 Task: Create in the project AgileBee in Backlog an issue 'Integrate a new interactive tutorial feature into an existing e-learning platform to enhance user engagement and learning outcomes', assign it to team member softage.4@softage.net and change the status to IN PROGRESS. Create in the project AgileBee in Backlog an issue 'Develop a new tool for automated testing of mobile application performance and resource consumption', assign it to team member softage.1@softage.net and change the status to IN PROGRESS
Action: Mouse moved to (179, 49)
Screenshot: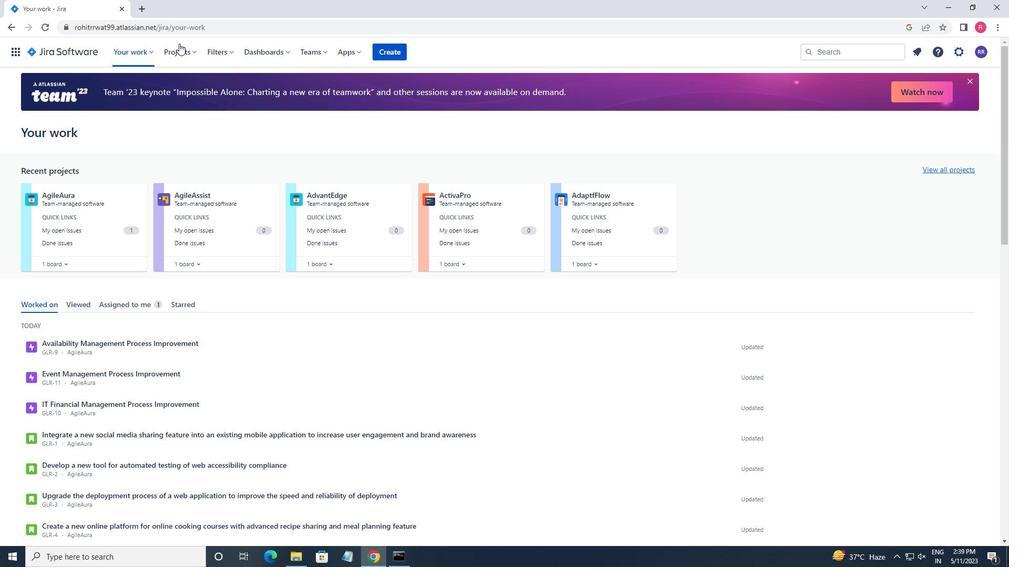 
Action: Mouse pressed left at (179, 49)
Screenshot: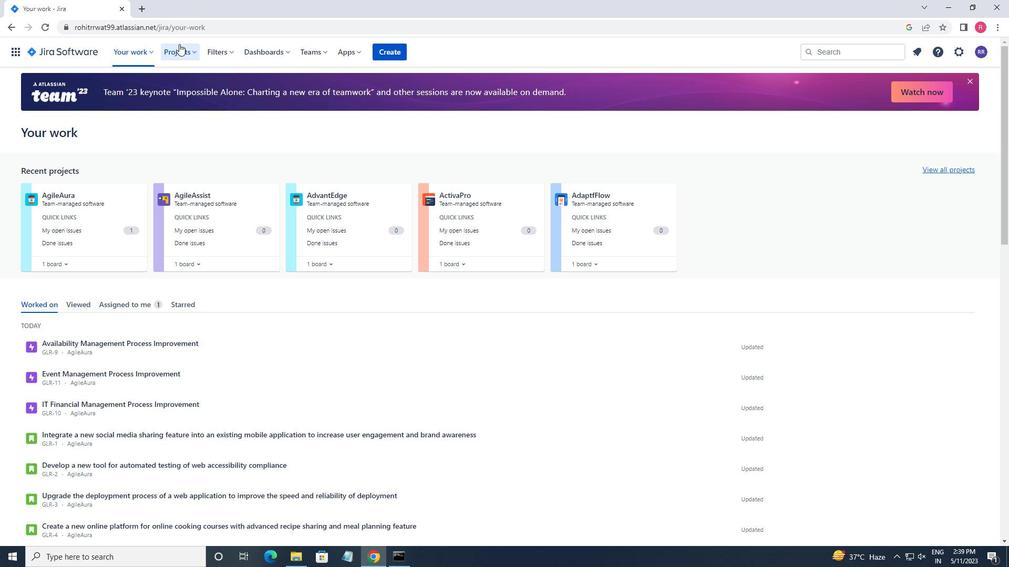 
Action: Mouse moved to (190, 109)
Screenshot: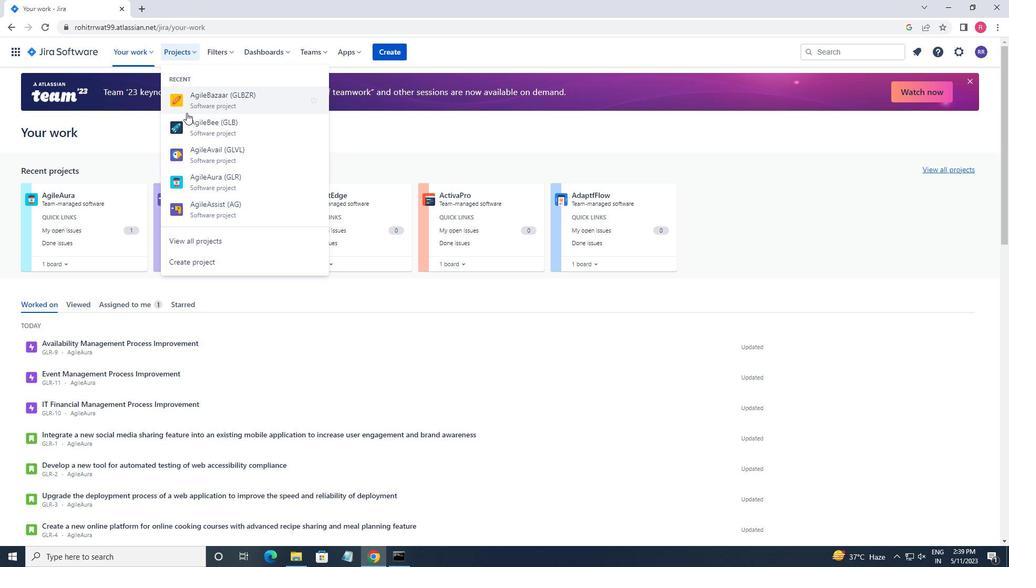 
Action: Mouse pressed left at (190, 109)
Screenshot: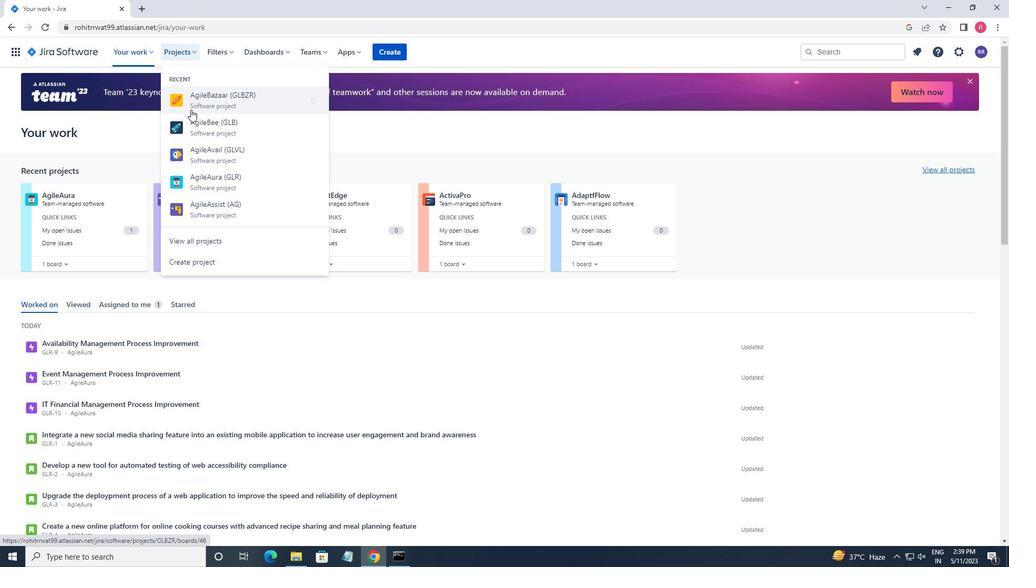 
Action: Mouse moved to (190, 48)
Screenshot: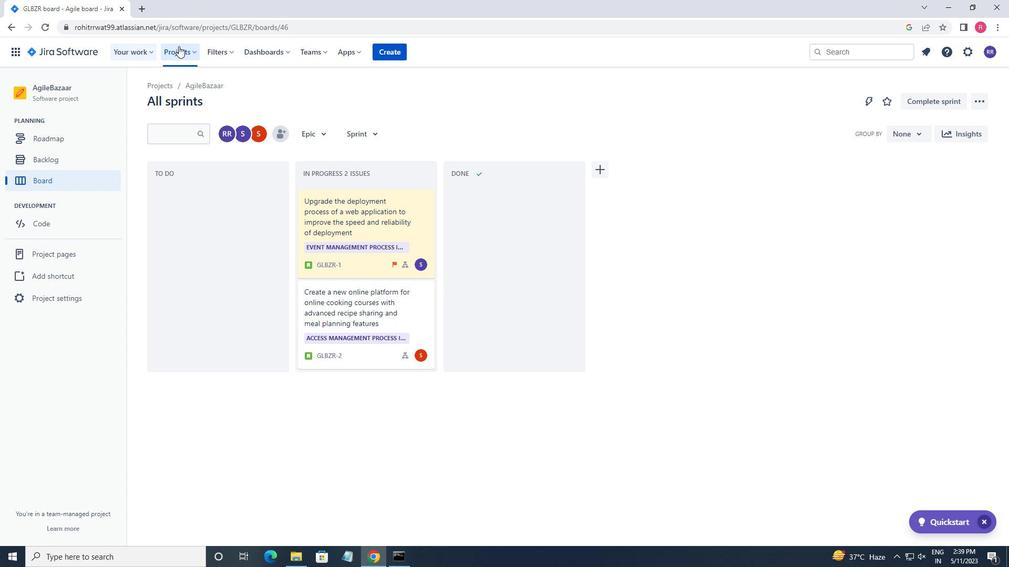 
Action: Mouse pressed left at (190, 48)
Screenshot: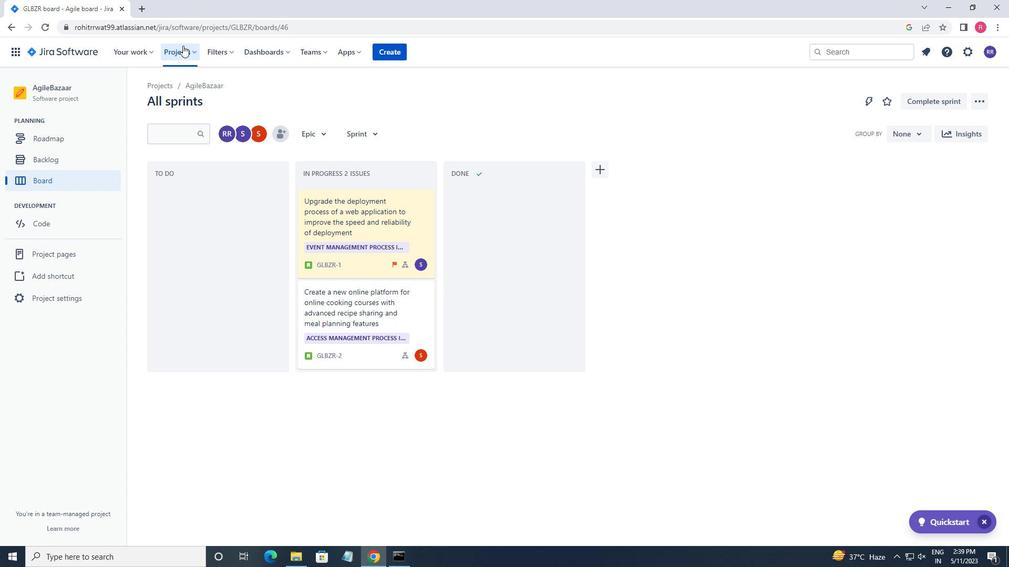 
Action: Mouse moved to (215, 119)
Screenshot: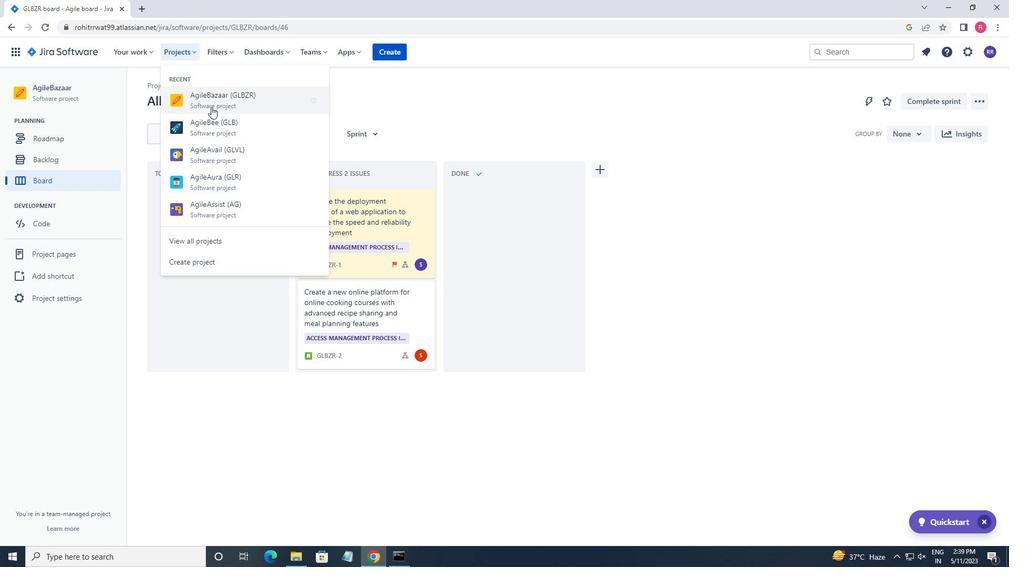 
Action: Mouse pressed left at (215, 119)
Screenshot: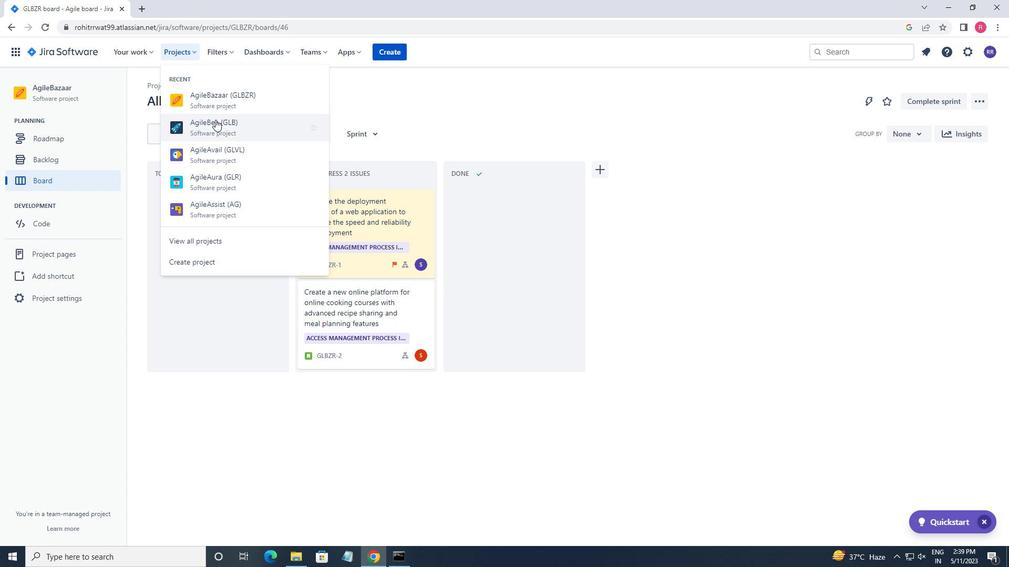 
Action: Mouse moved to (61, 157)
Screenshot: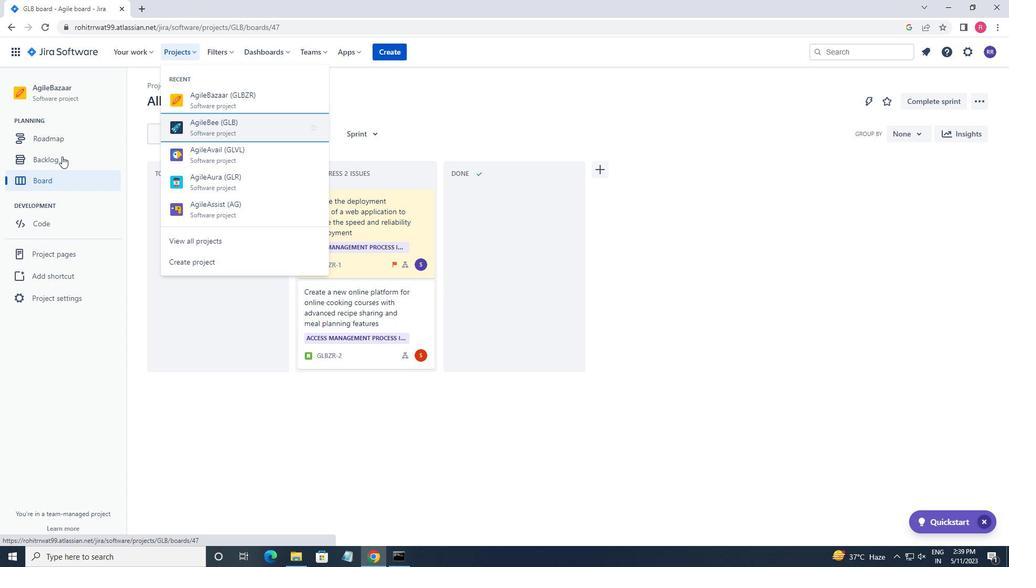
Action: Mouse pressed left at (61, 157)
Screenshot: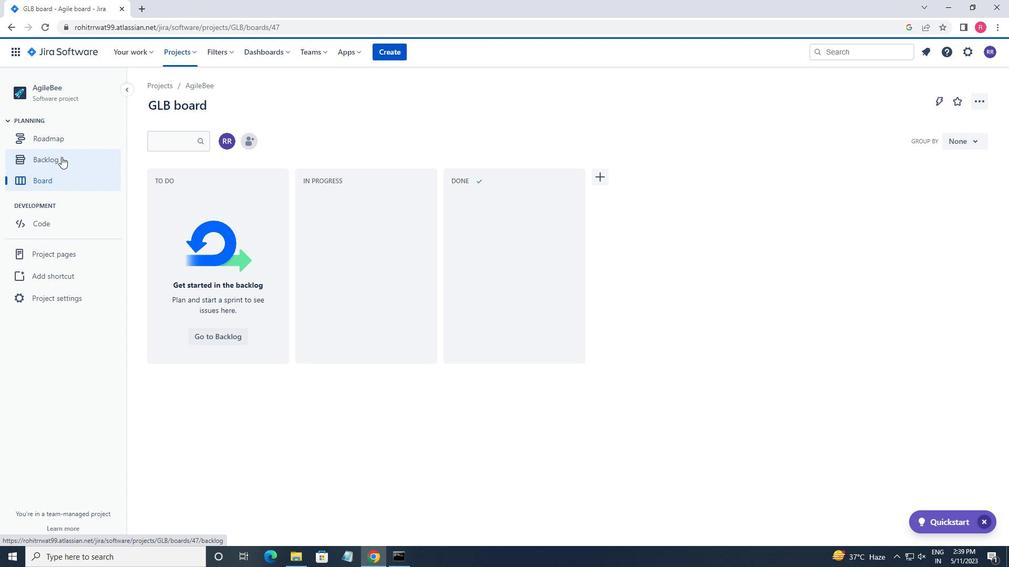 
Action: Mouse moved to (368, 331)
Screenshot: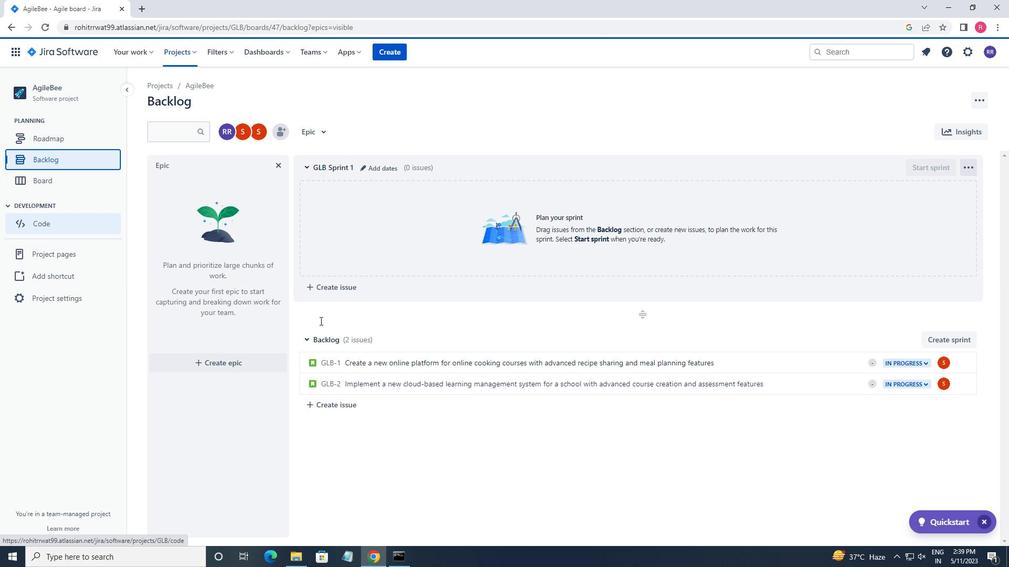 
Action: Mouse scrolled (368, 330) with delta (0, 0)
Screenshot: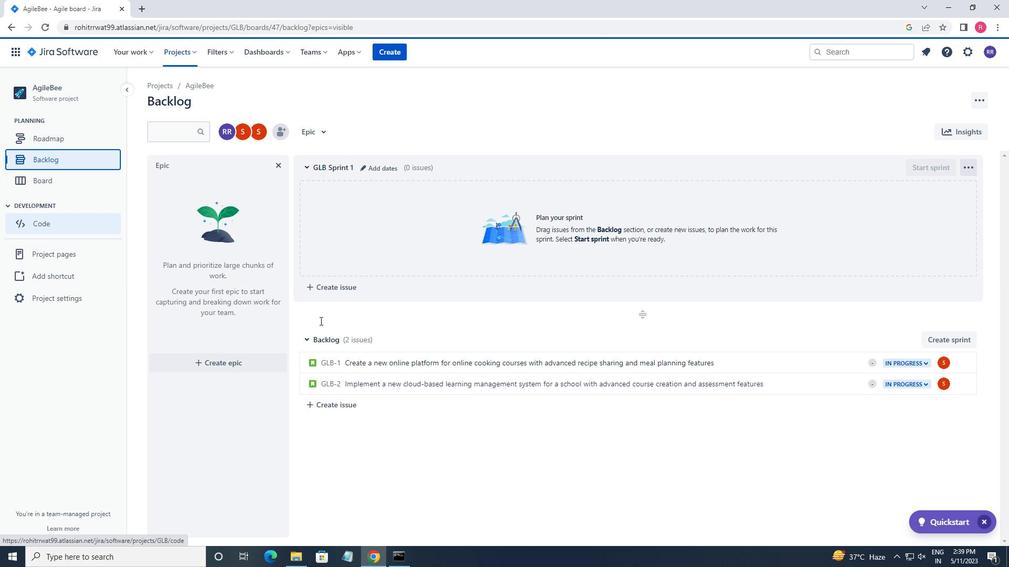 
Action: Mouse moved to (369, 332)
Screenshot: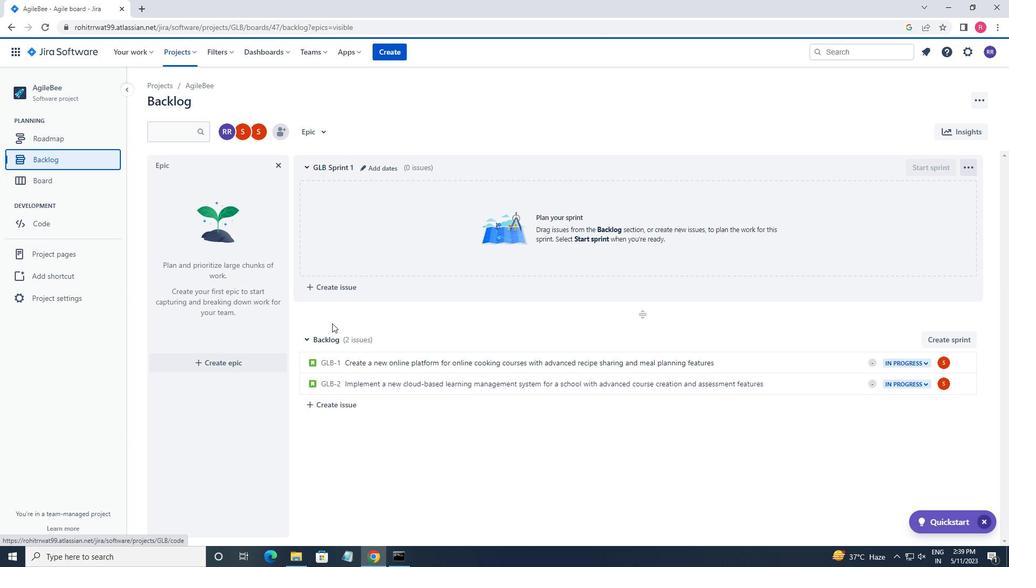 
Action: Mouse scrolled (369, 331) with delta (0, 0)
Screenshot: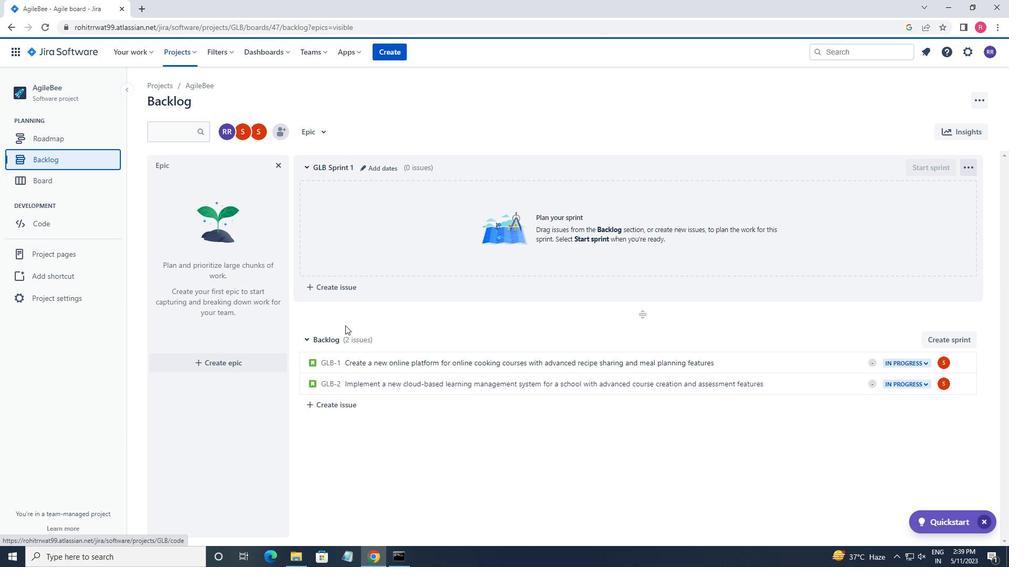 
Action: Mouse scrolled (369, 331) with delta (0, 0)
Screenshot: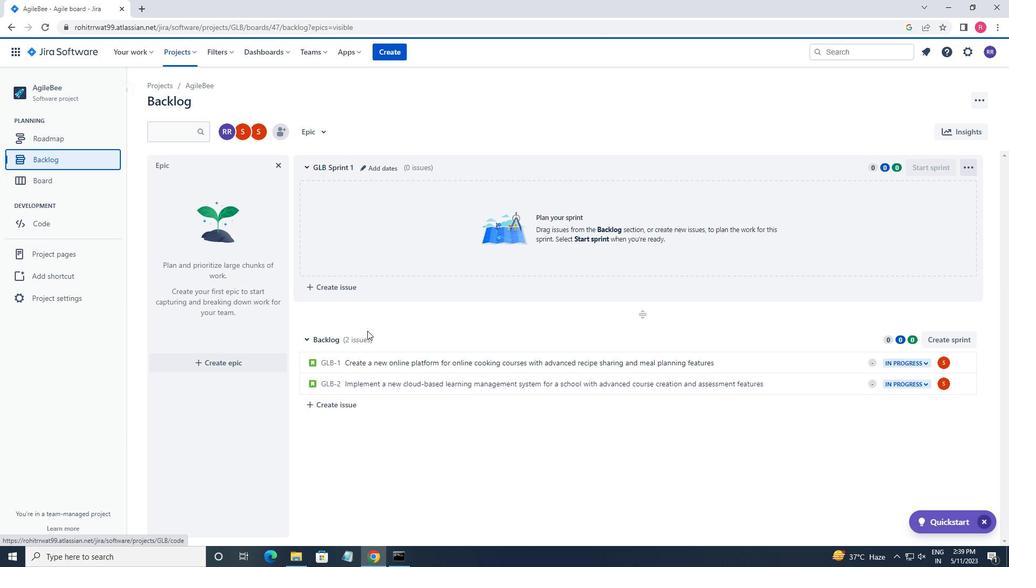 
Action: Mouse moved to (369, 334)
Screenshot: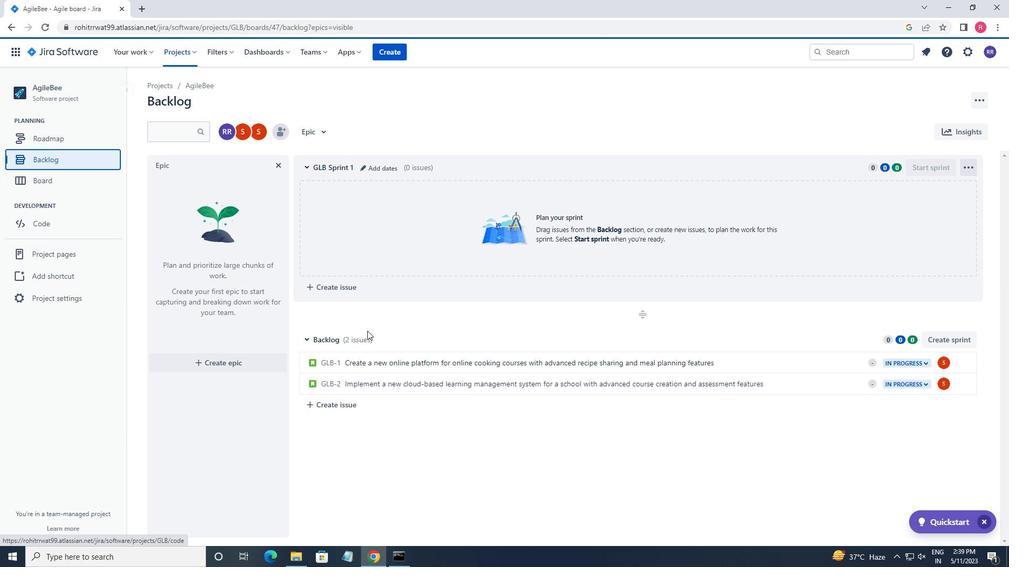 
Action: Mouse scrolled (369, 334) with delta (0, 0)
Screenshot: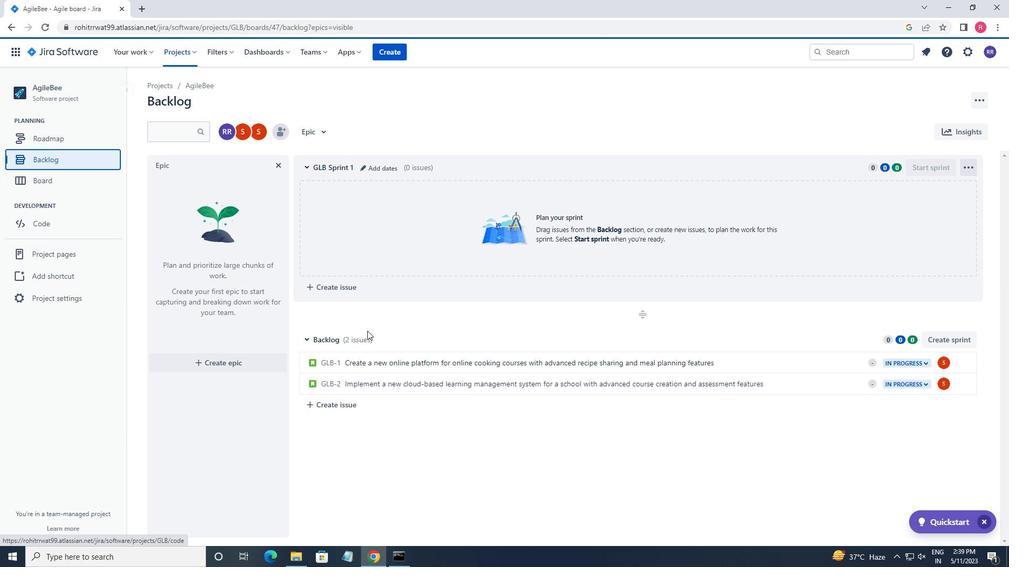 
Action: Mouse moved to (328, 398)
Screenshot: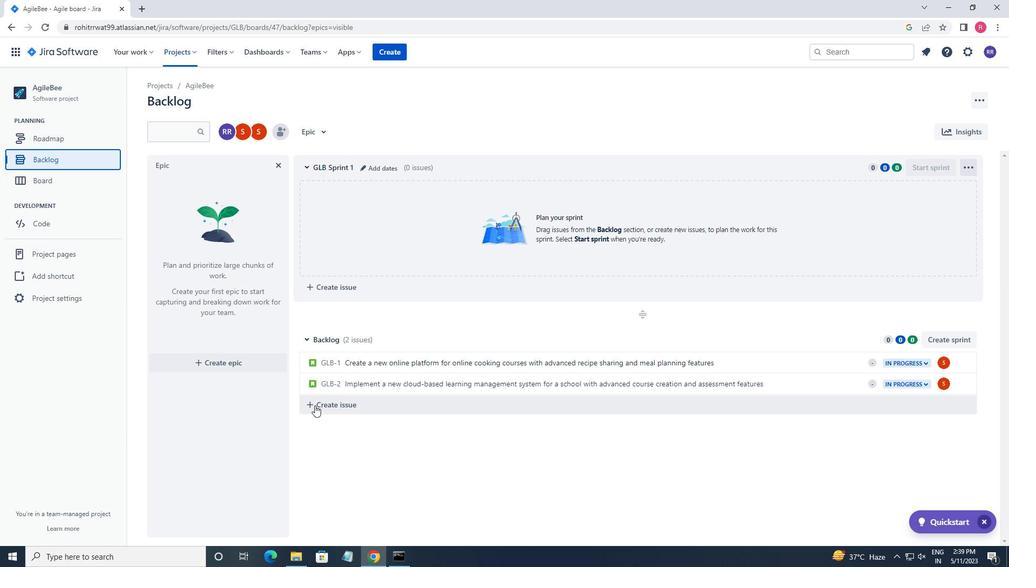 
Action: Mouse pressed left at (328, 398)
Screenshot: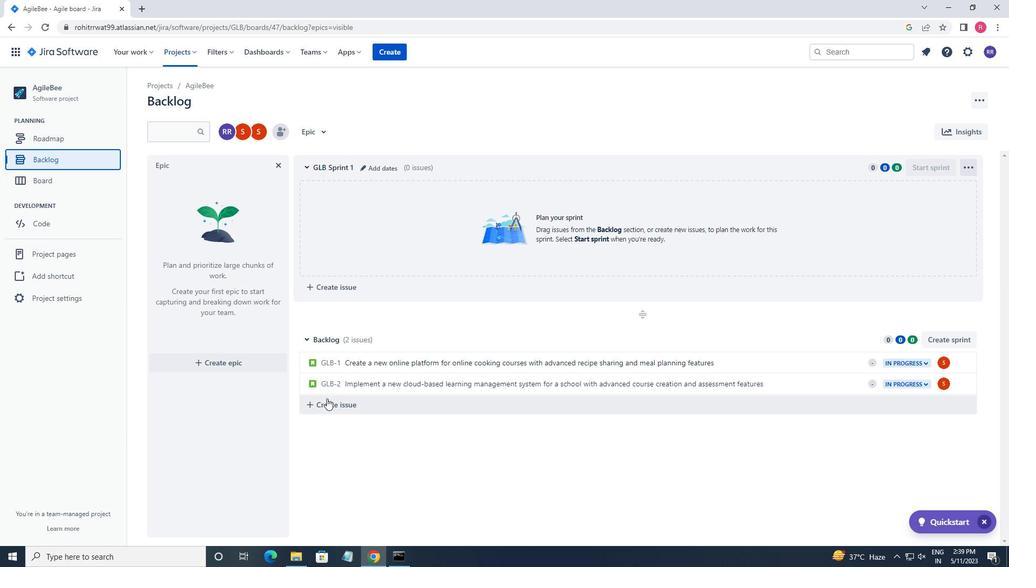 
Action: Mouse moved to (437, 412)
Screenshot: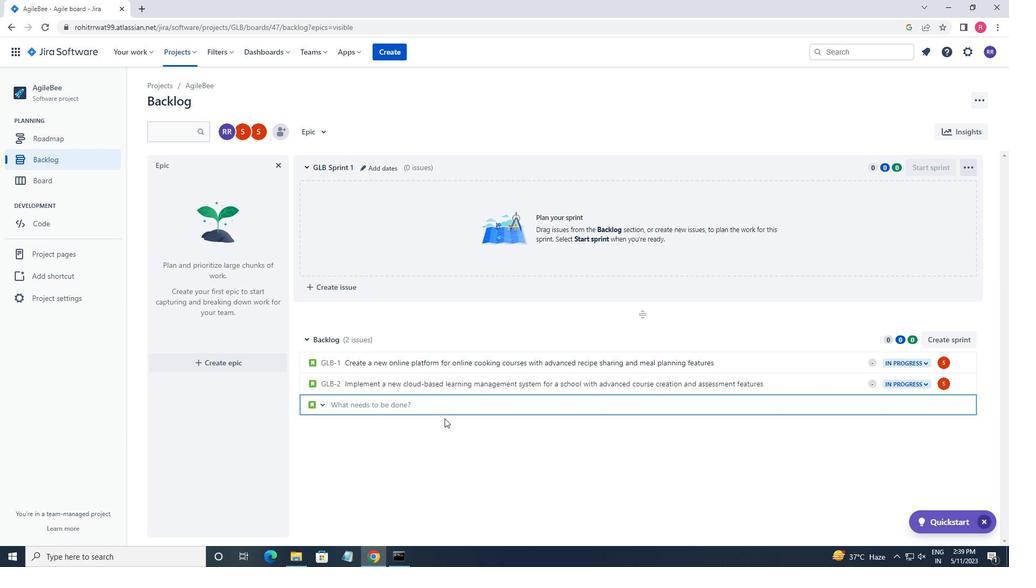 
Action: Key pressed <Key.shift_r>Integr<Key.backspace>at<Key.backspace><Key.backspace>rate<Key.space>a<Key.space>new<Key.space>interactive<Key.space>tutorial<Key.space>feature<Key.space>into<Key.space>and<Key.space>existing<Key.space>e-learning<Key.space>platform<Key.space>to<Key.space>enhance<Key.space>user<Key.space>engagement<Key.space>and<Key.space>learm<Key.backspace>ning<Key.space>outcon<Key.backspace>mes<Key.space><Key.enter>
Screenshot: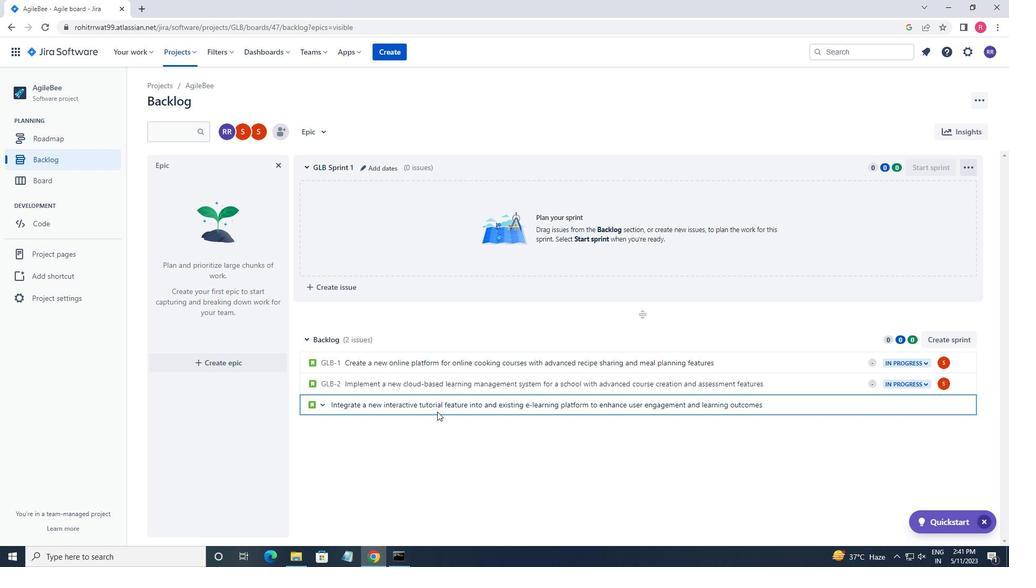 
Action: Mouse moved to (944, 406)
Screenshot: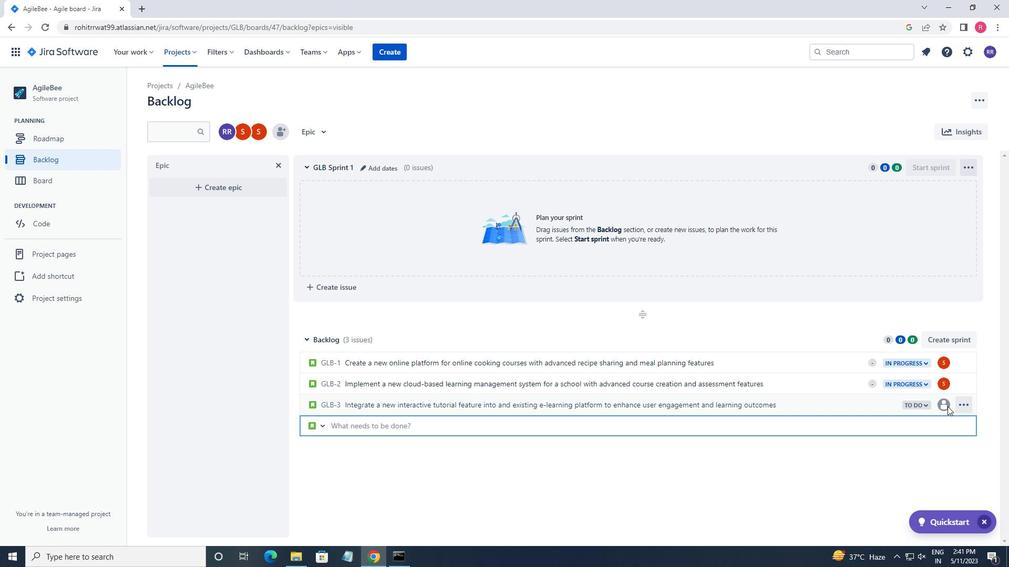 
Action: Mouse pressed left at (944, 406)
Screenshot: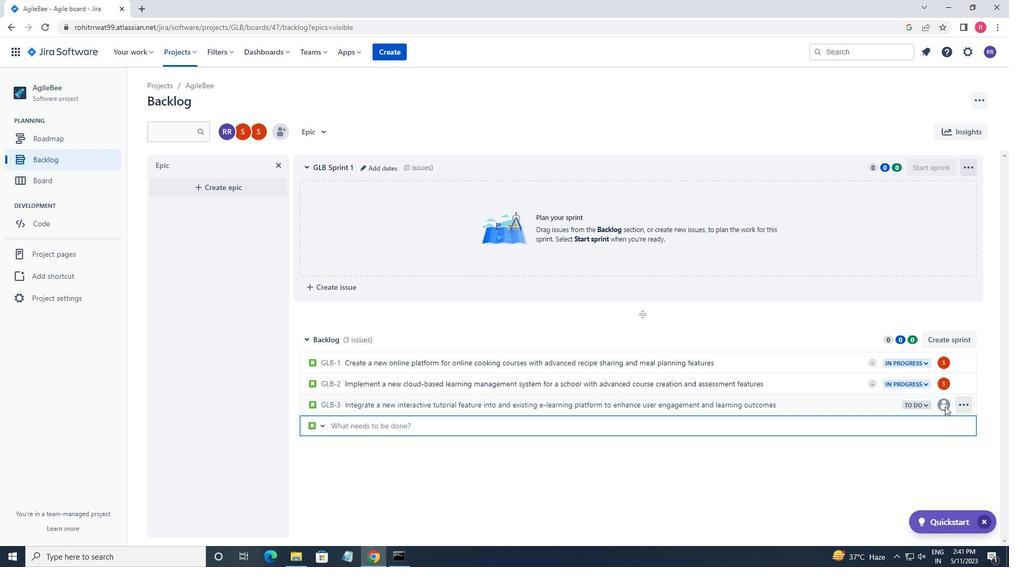 
Action: Mouse moved to (942, 409)
Screenshot: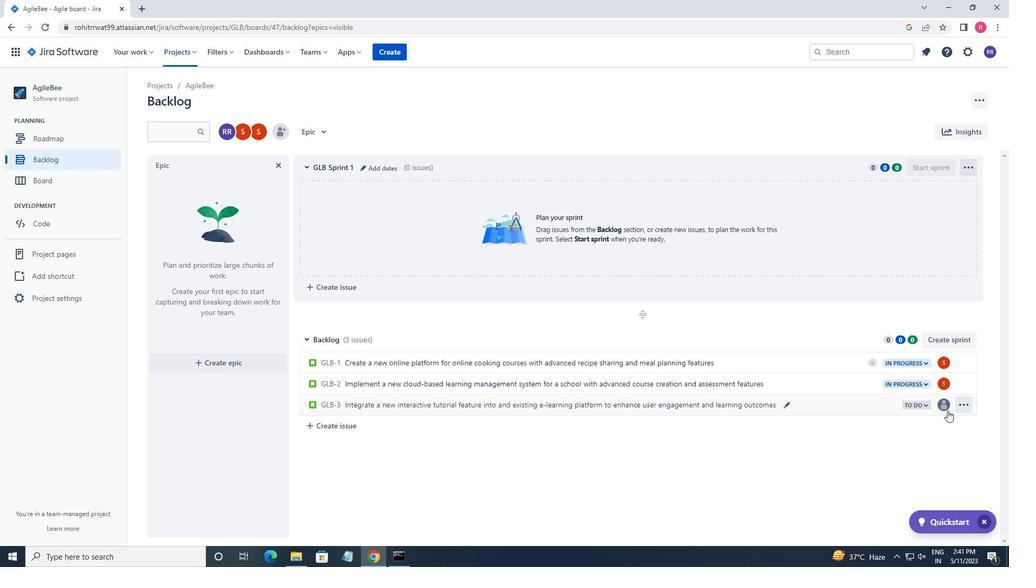 
Action: Mouse pressed left at (942, 409)
Screenshot: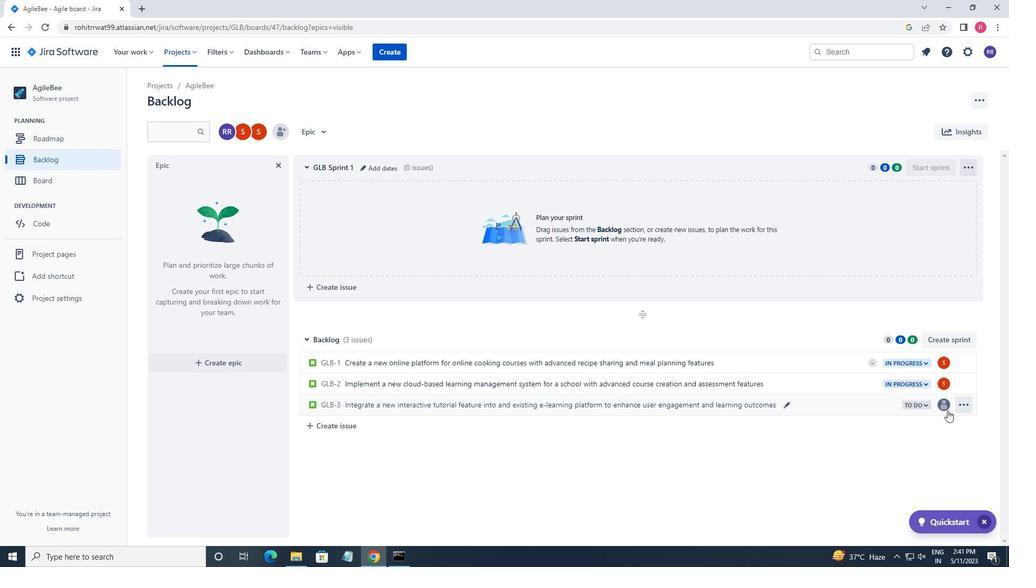 
Action: Key pressed softage.4
Screenshot: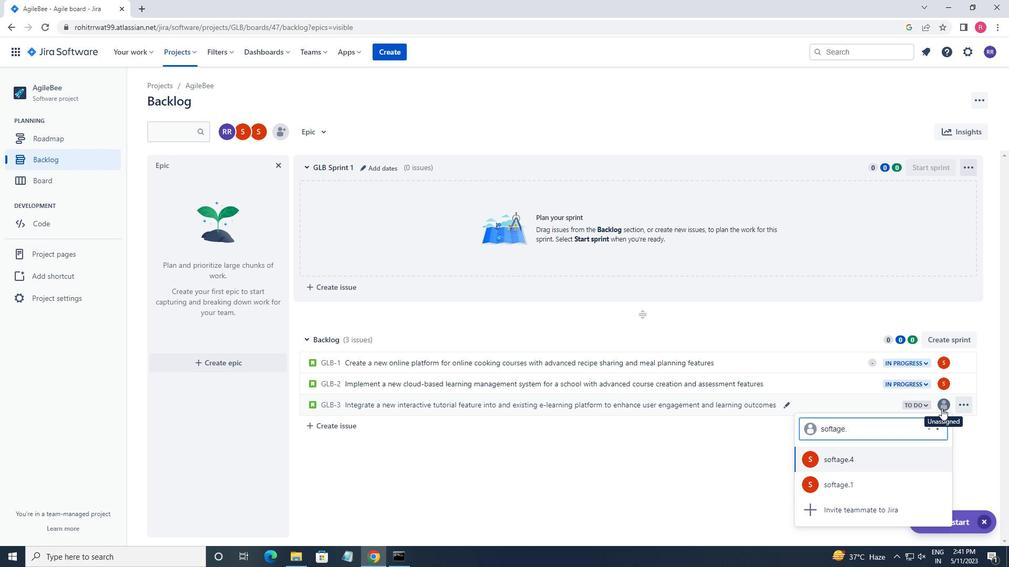 
Action: Mouse moved to (878, 459)
Screenshot: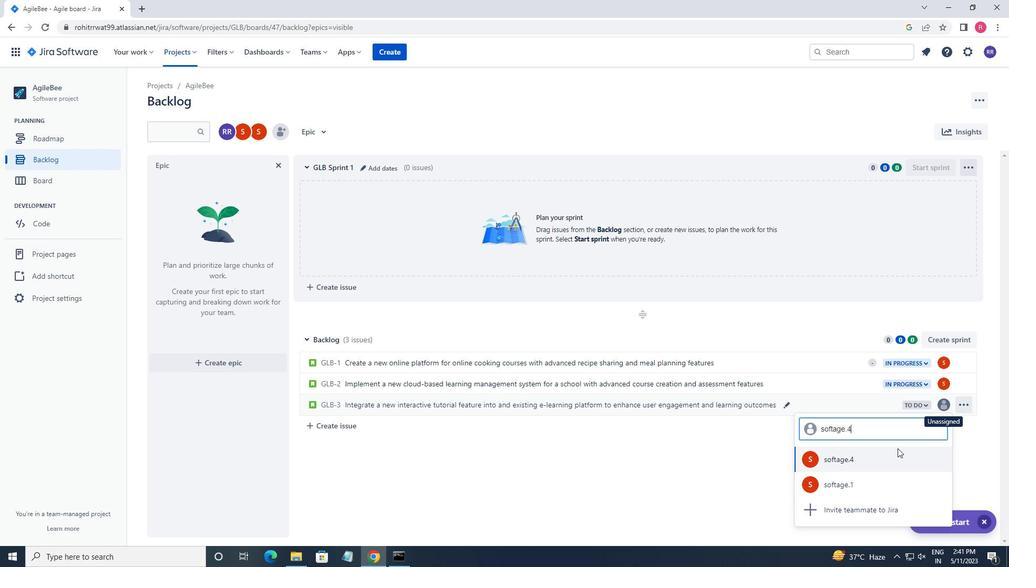 
Action: Mouse pressed left at (878, 459)
Screenshot: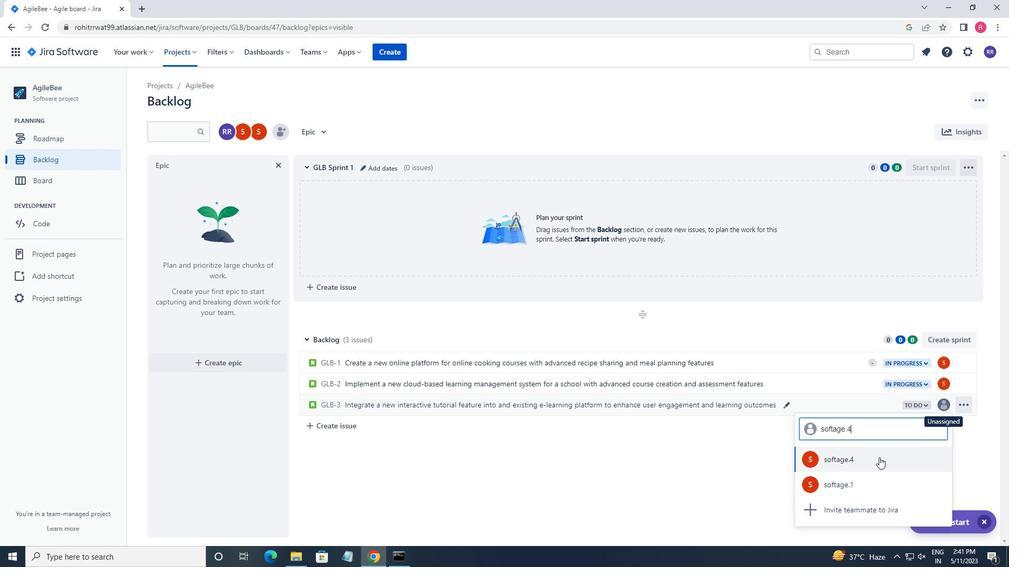 
Action: Mouse moved to (508, 421)
Screenshot: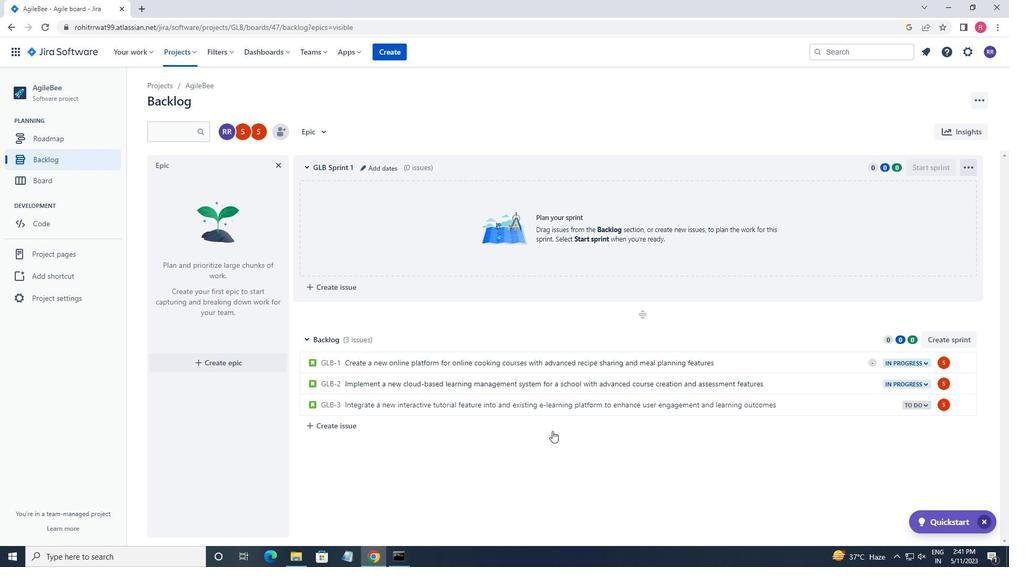 
Action: Mouse pressed left at (508, 421)
Screenshot: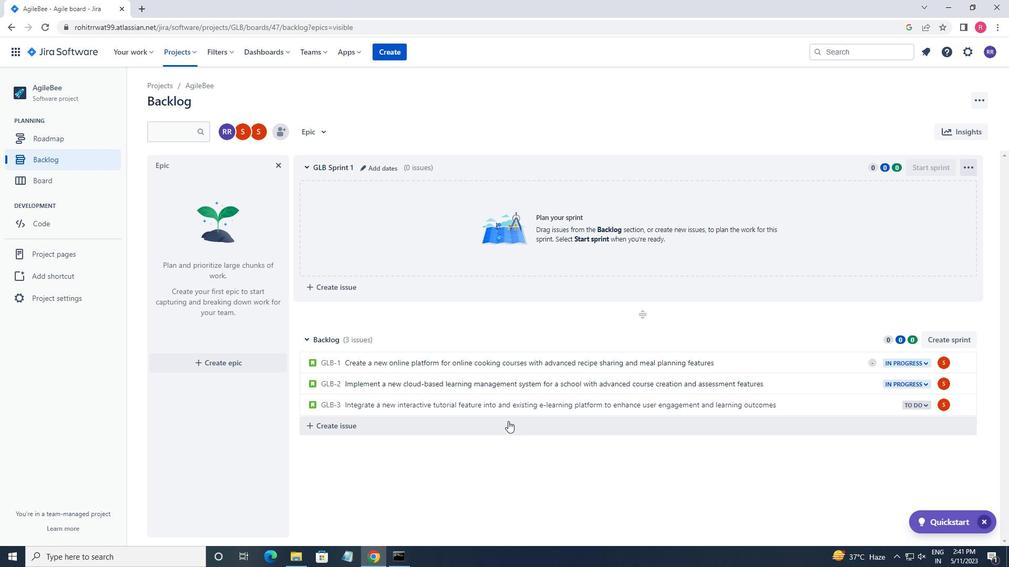 
Action: Mouse moved to (923, 408)
Screenshot: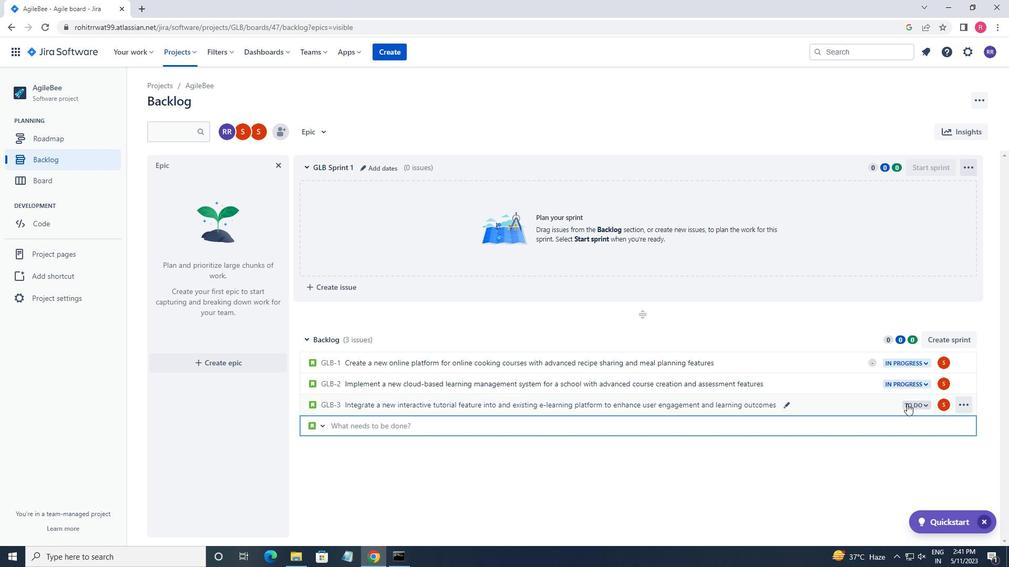 
Action: Mouse pressed left at (923, 408)
Screenshot: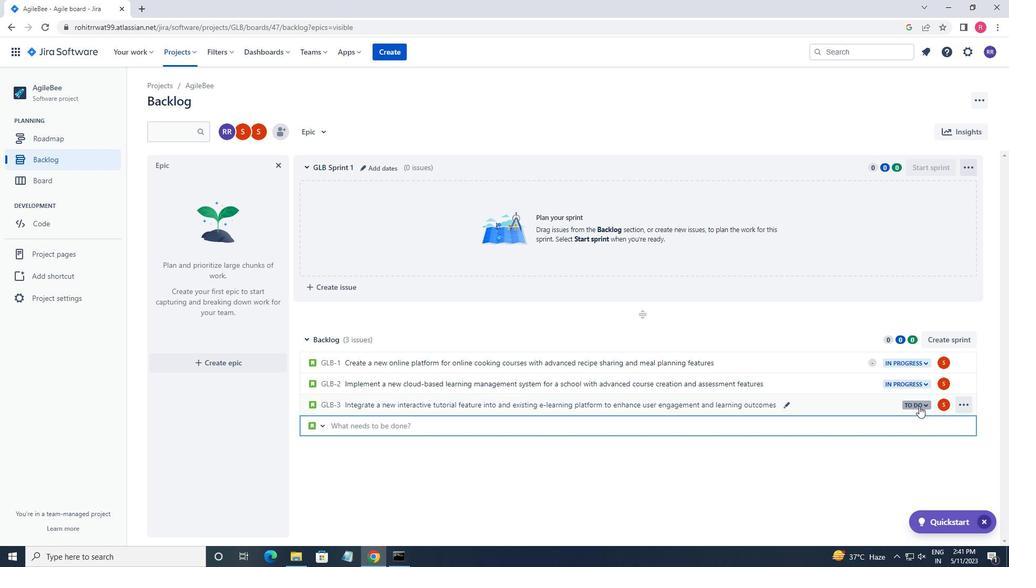 
Action: Mouse moved to (863, 426)
Screenshot: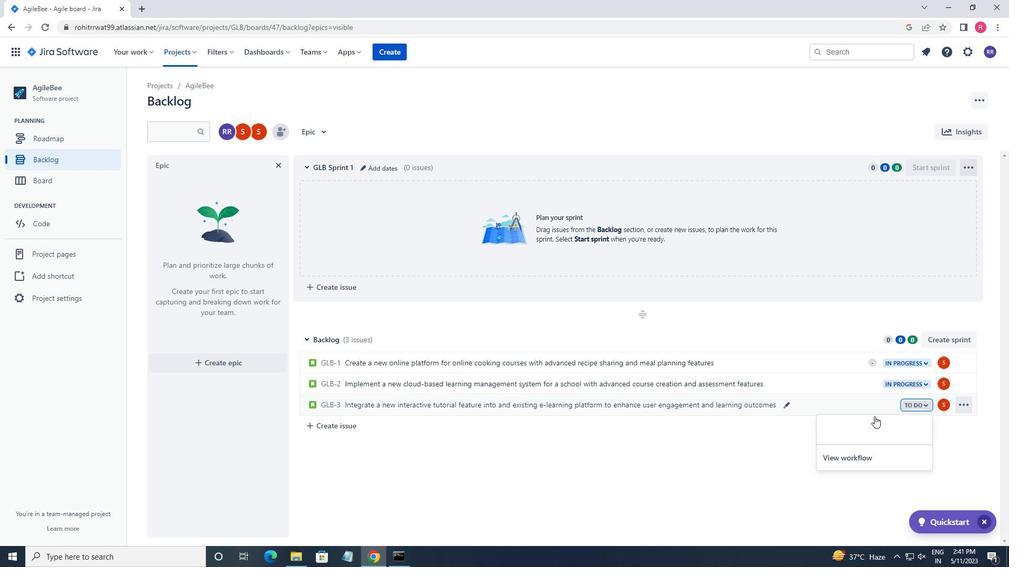 
Action: Mouse pressed left at (863, 426)
Screenshot: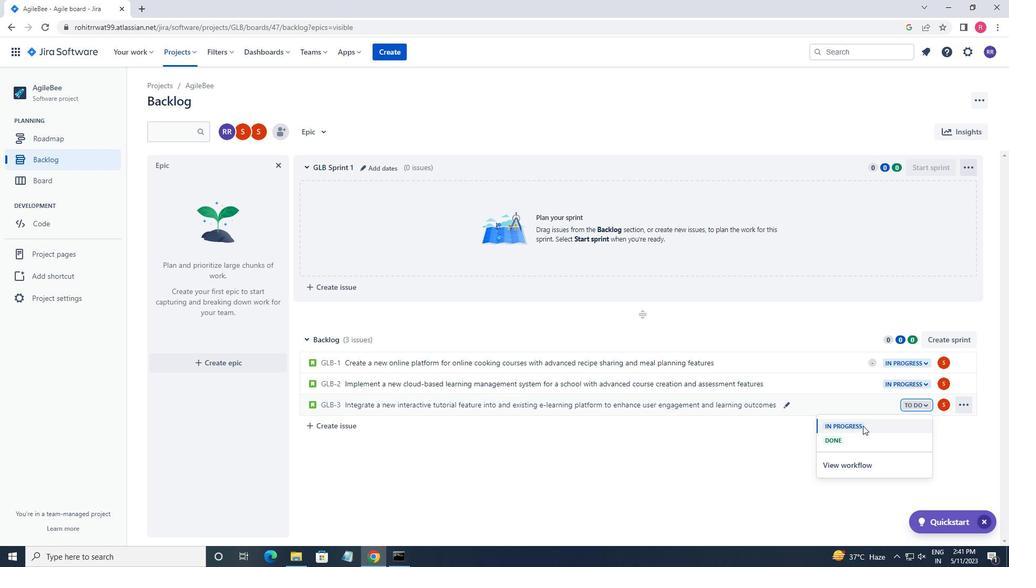 
Action: Mouse moved to (409, 429)
Screenshot: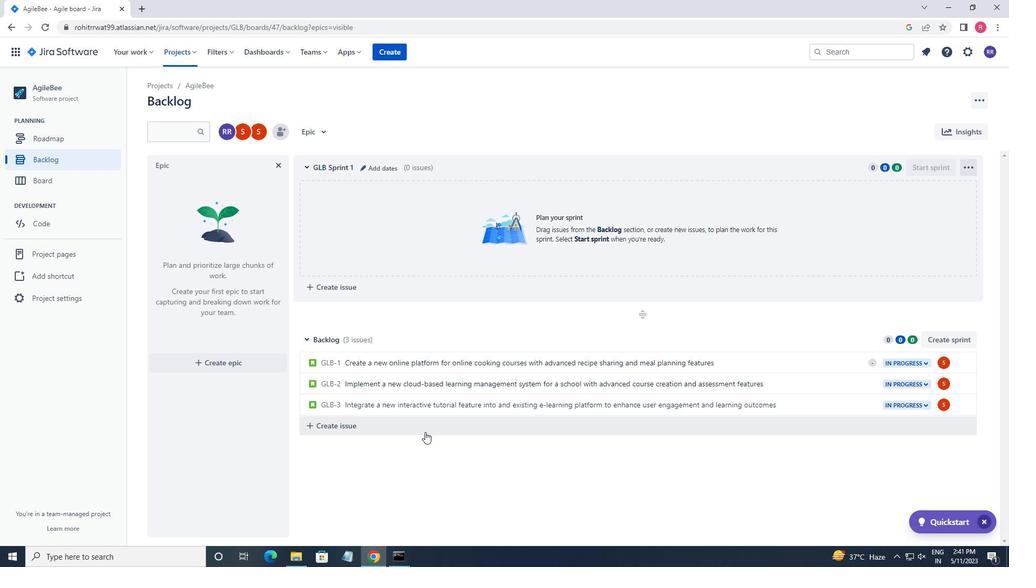 
Action: Mouse pressed left at (409, 429)
Screenshot: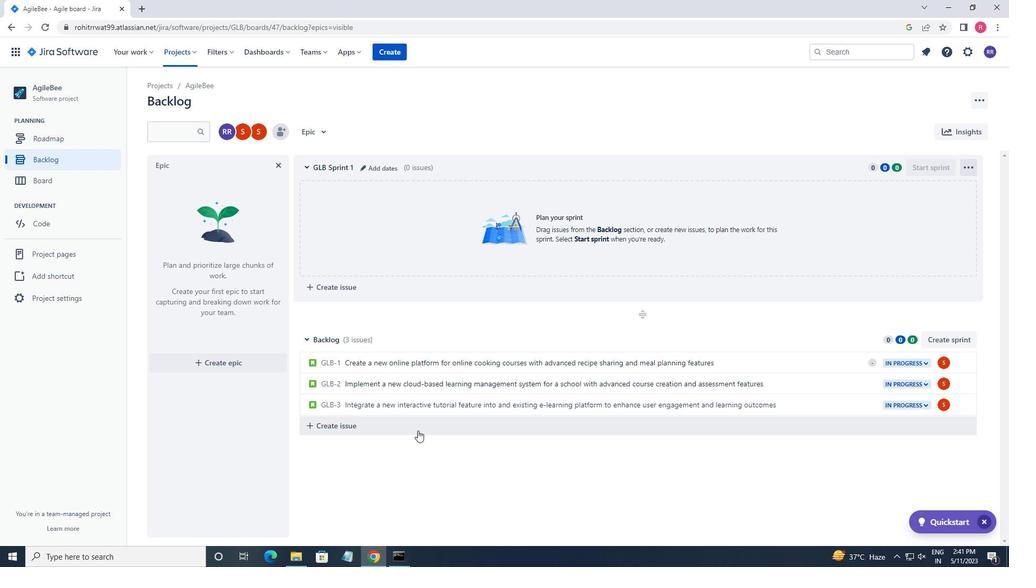 
Action: Key pressed <Key.shift>DEVELOP<Key.space>A<Key.space>NEW<Key.space>TOL<Key.space><Key.backspace><Key.backspace>OL<Key.space>FOR<Key.space>AUTOMATED<Key.space>TESTING<Key.space>OF<Key.space>MOBILE<Key.space>APPLICATON<Key.space>PERFORMANCE<Key.left><Key.left><Key.left><Key.left><Key.left><Key.left><Key.left><Key.left><Key.left><Key.left><Key.left><Key.left><Key.left><Key.left><Key.left><Key.left><Key.left><Key.right><Key.right><Key.right>I<Key.right><Key.right><Key.right><Key.right><Key.right><Key.right><Key.right><Key.right><Key.right><Key.right><Key.right><Key.right><Key.right><Key.right><Key.right><Key.right><Key.right><Key.right><Key.right><Key.space>AND<Key.space>RESOURCE<Key.space>CONSUMPTION<Key.space><Key.enter>
Screenshot: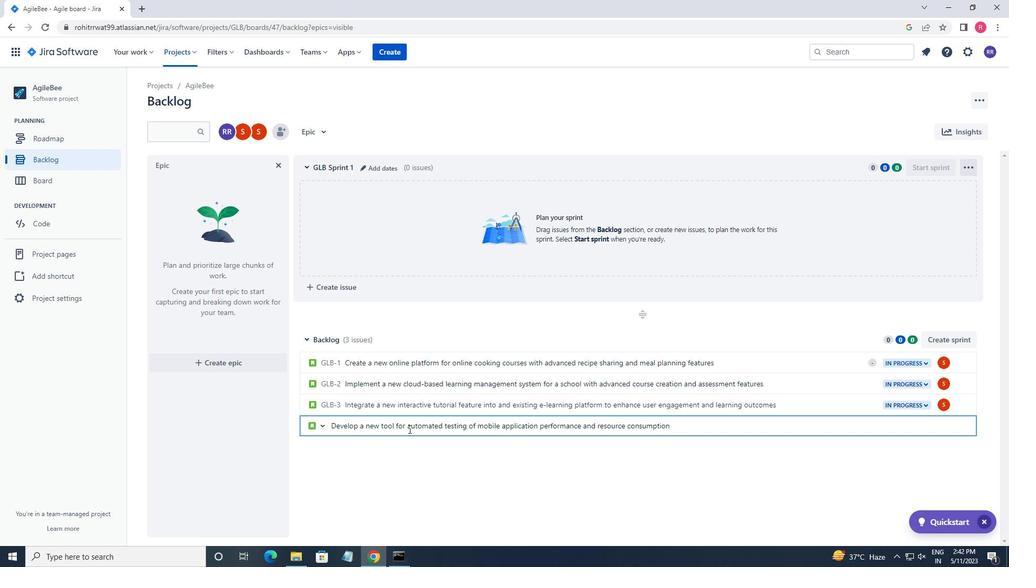 
Action: Mouse moved to (941, 427)
Screenshot: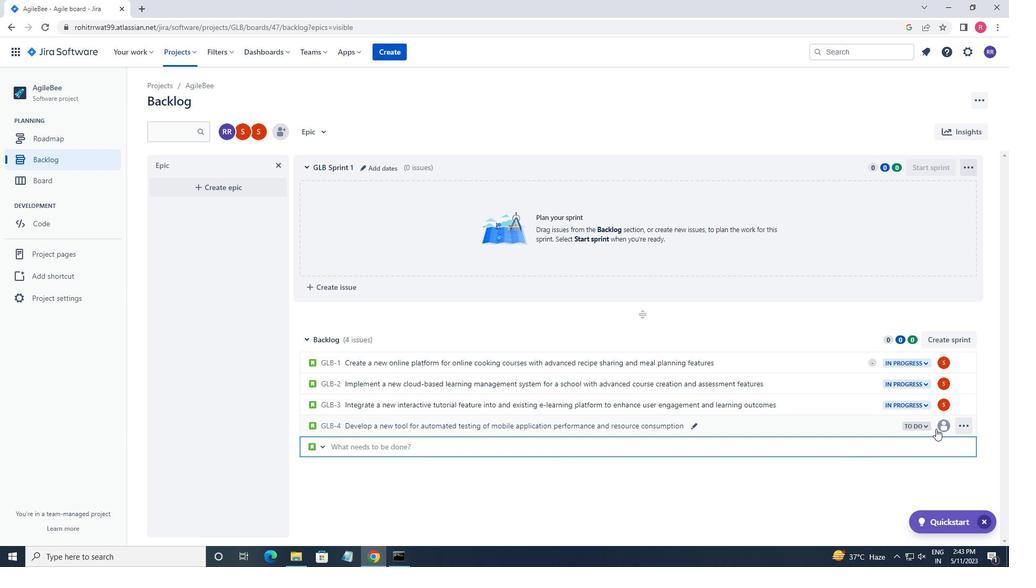 
Action: Mouse pressed left at (941, 427)
Screenshot: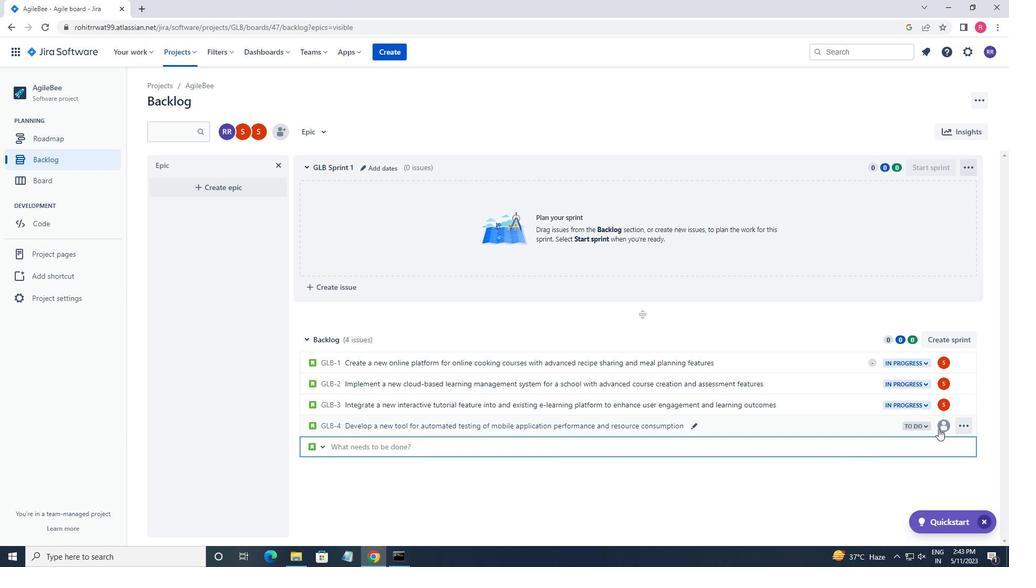 
Action: Mouse moved to (796, 449)
Screenshot: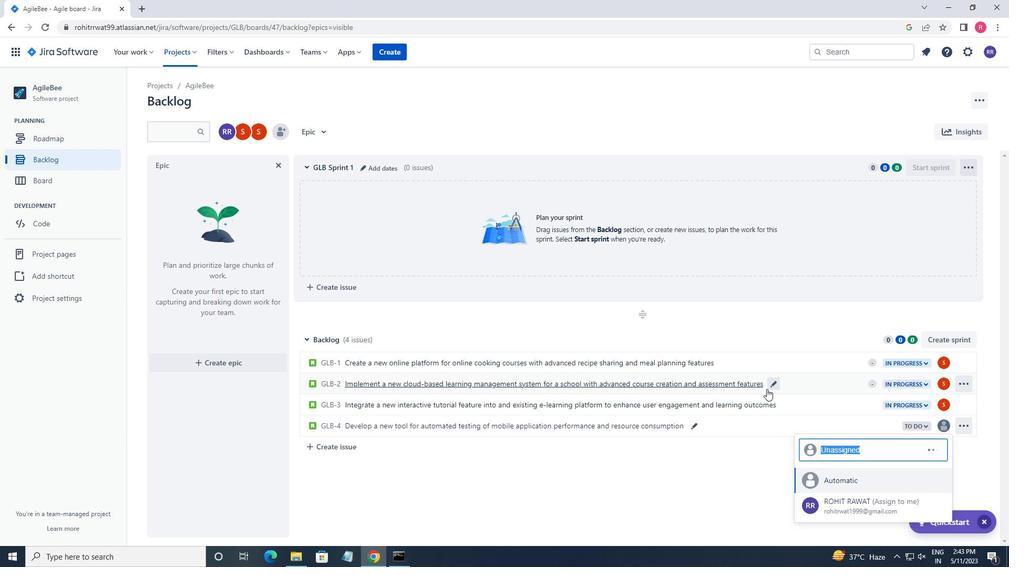 
Action: Key pressed SOFTAGE.1
Screenshot: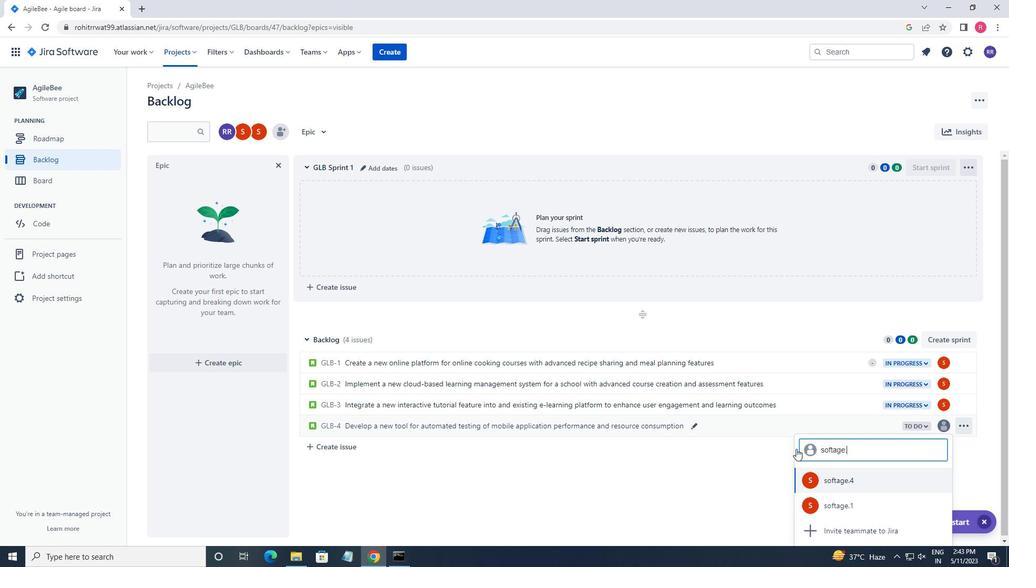 
Action: Mouse moved to (840, 487)
Screenshot: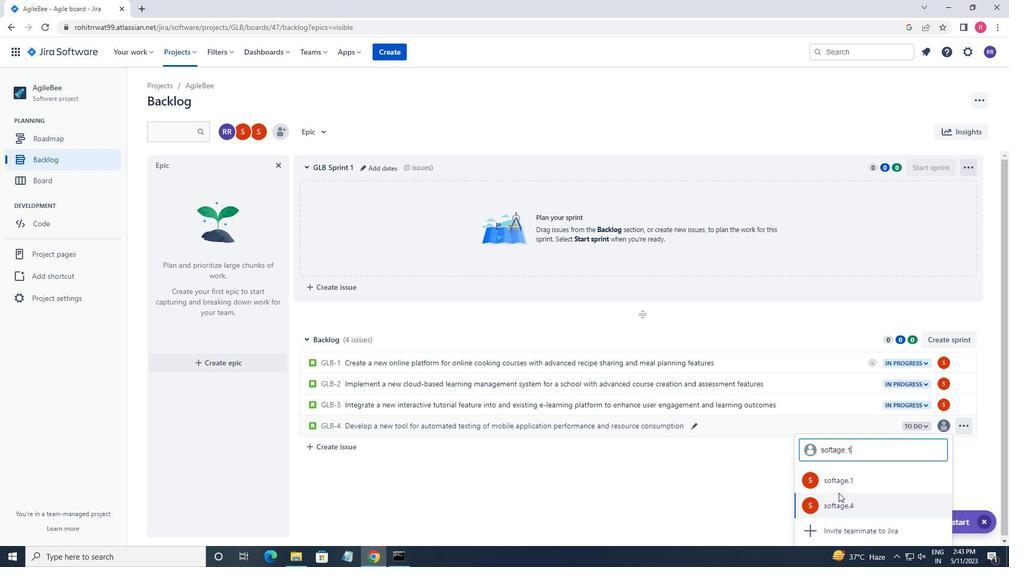 
Action: Mouse pressed left at (840, 487)
Screenshot: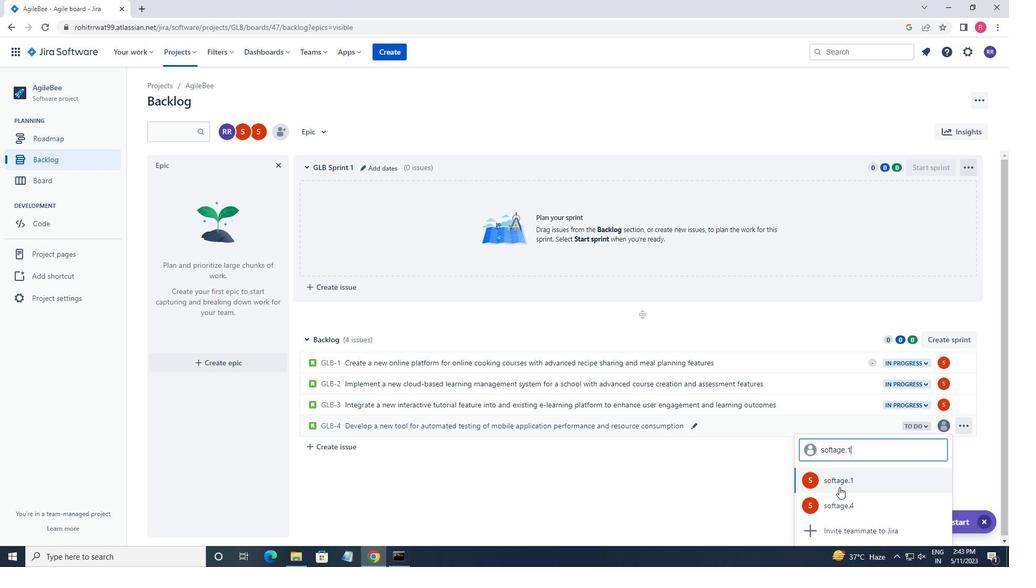 
Action: Mouse moved to (913, 426)
Screenshot: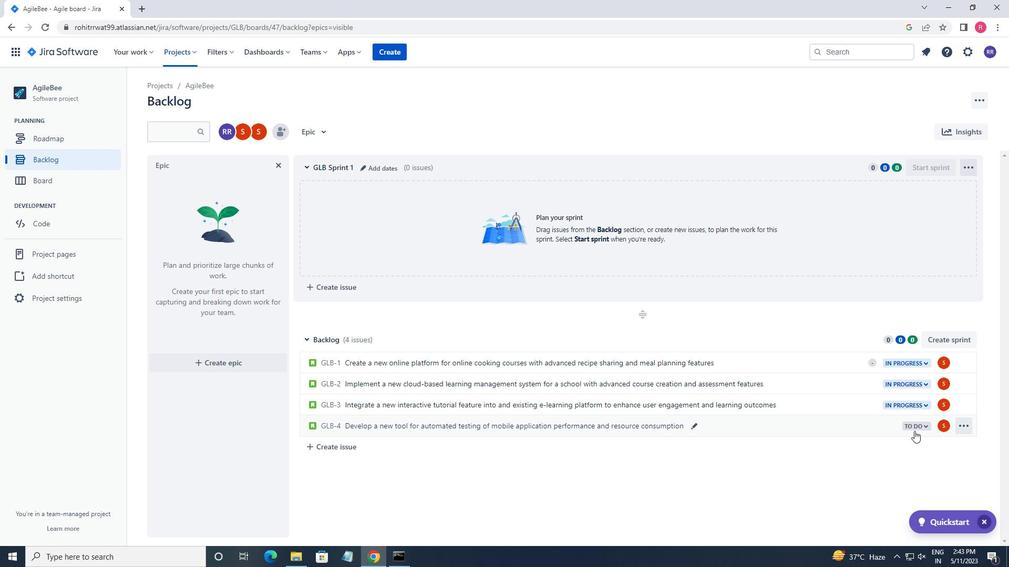 
Action: Mouse pressed left at (913, 426)
Screenshot: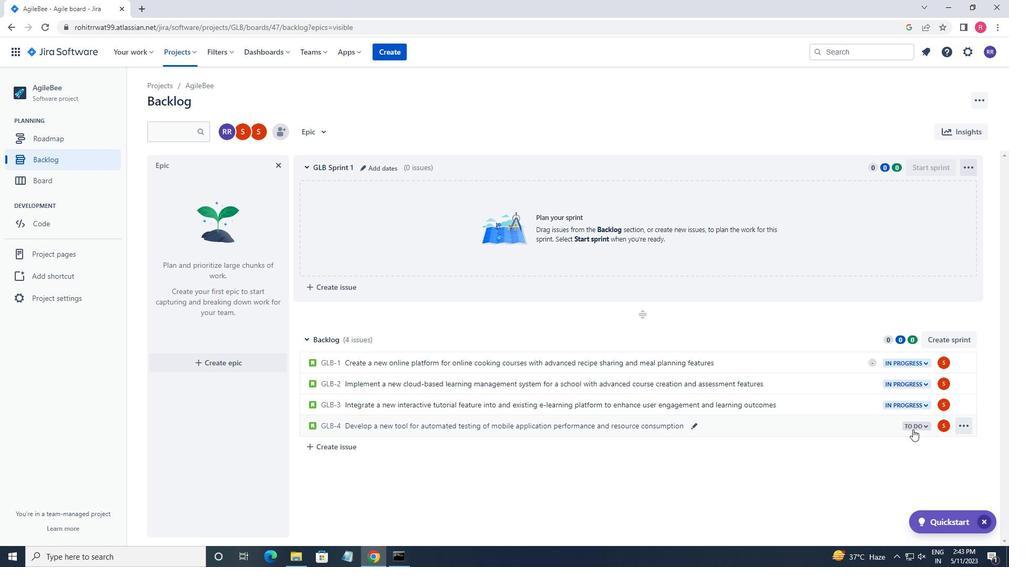 
Action: Mouse moved to (855, 448)
Screenshot: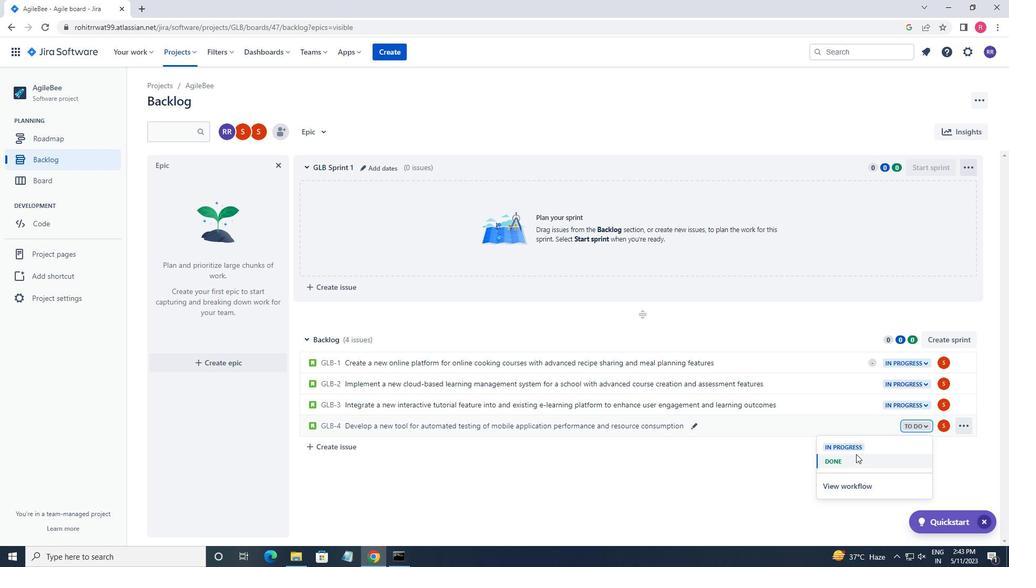 
Action: Mouse pressed left at (855, 448)
Screenshot: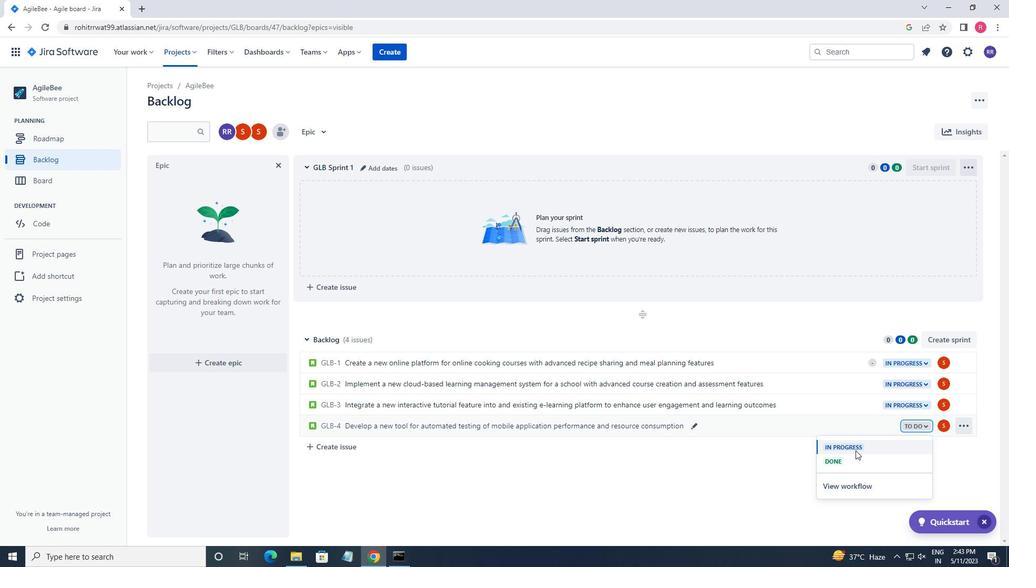
